 Task: Delete an unnecessary branch from your project.
Action: Mouse moved to (741, 227)
Screenshot: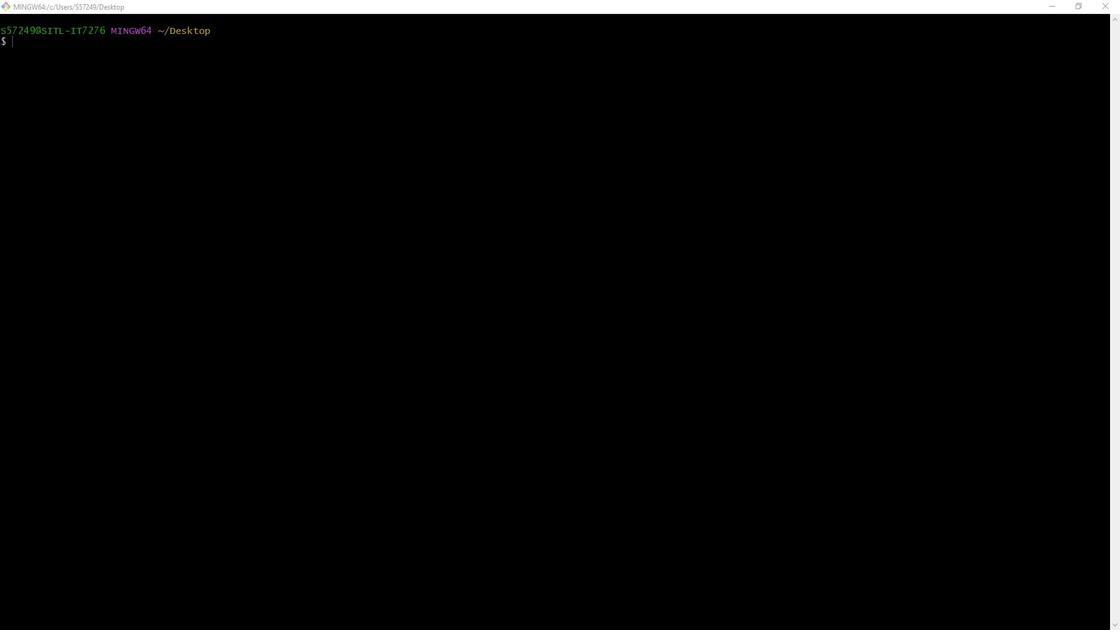 
Action: Mouse pressed left at (741, 227)
Screenshot: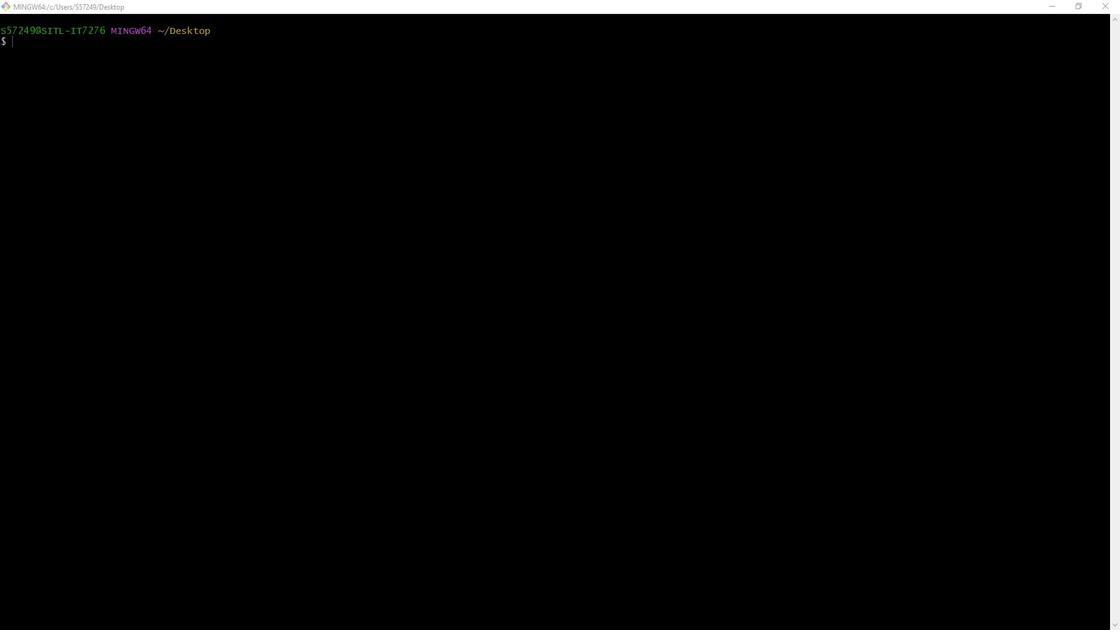 
Action: Mouse moved to (891, 64)
Screenshot: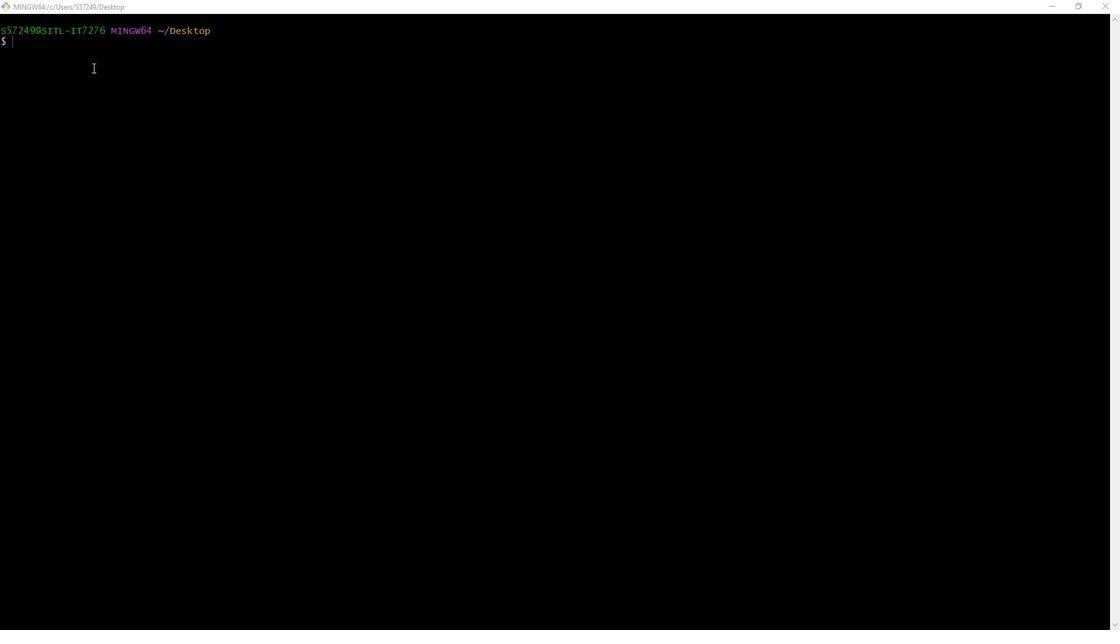 
Action: Mouse pressed left at (891, 64)
Screenshot: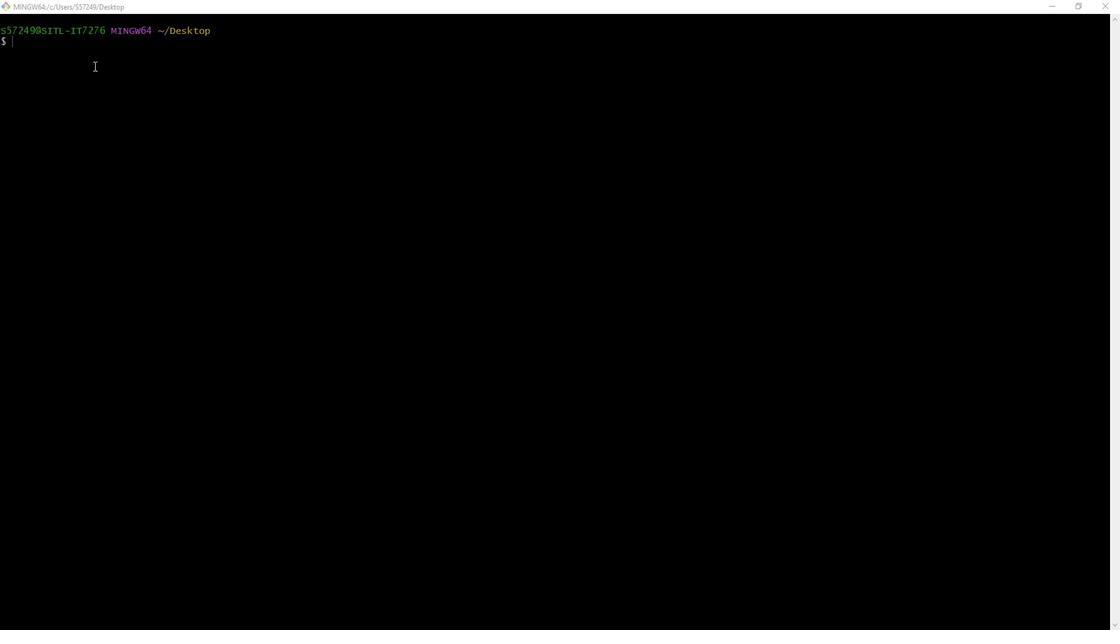 
Action: Key pressed ls<Key.enter>cd<Key.space><Key.shift>Git<Key.enter>git<Key.space>branch<Key.enter>git<Key.space>branch<Key.space>-d<Key.space>
Screenshot: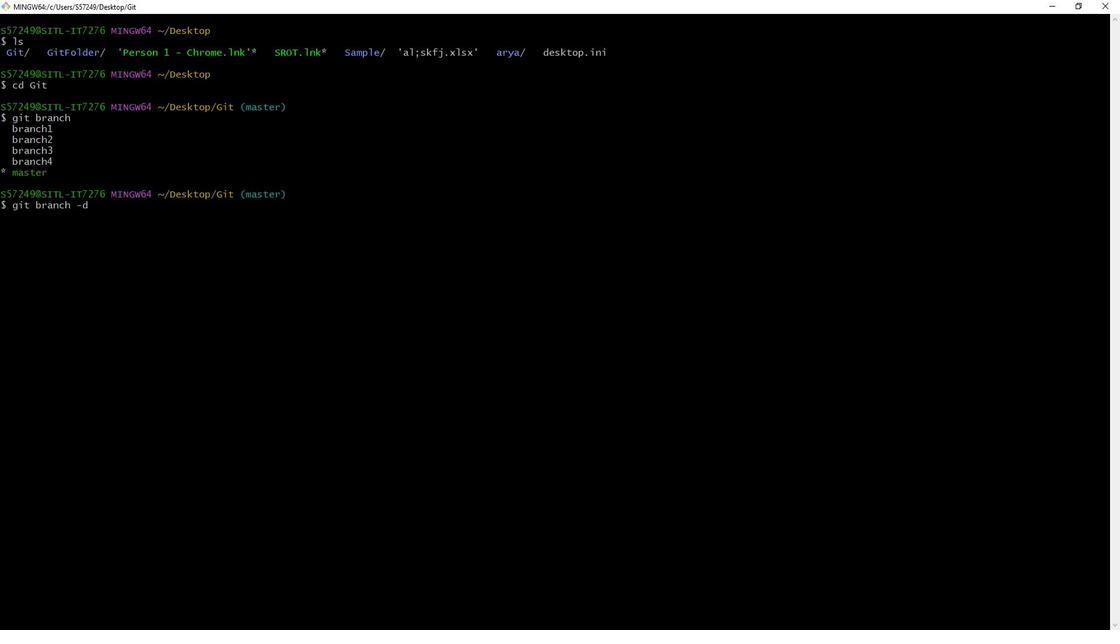
Action: Mouse moved to (483, 247)
Screenshot: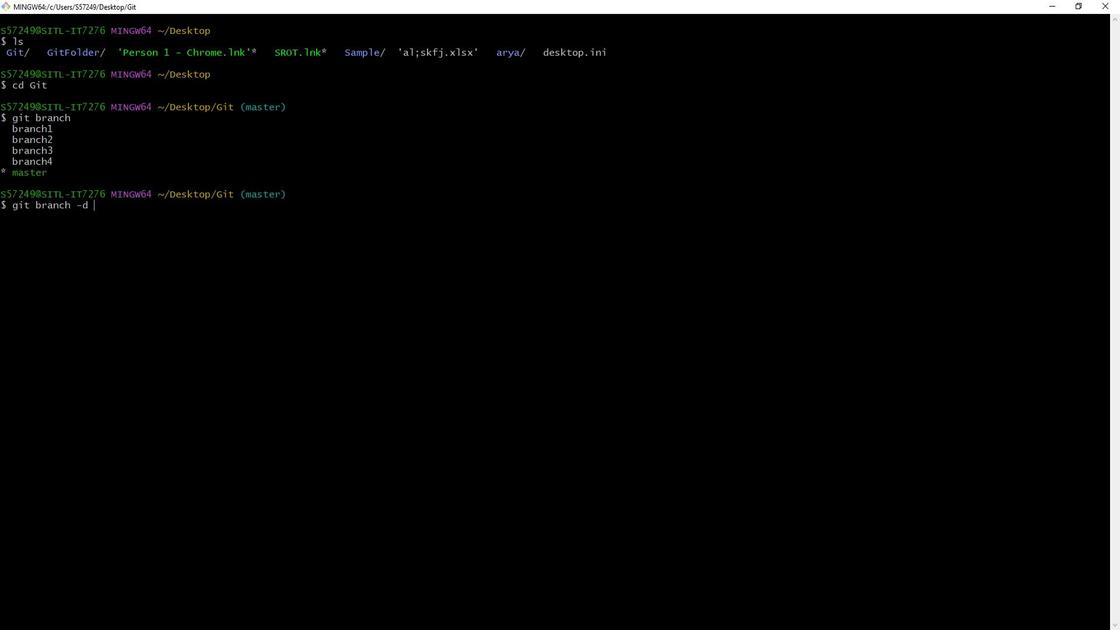 
Action: Mouse scrolled (483, 248) with delta (0, 0)
Screenshot: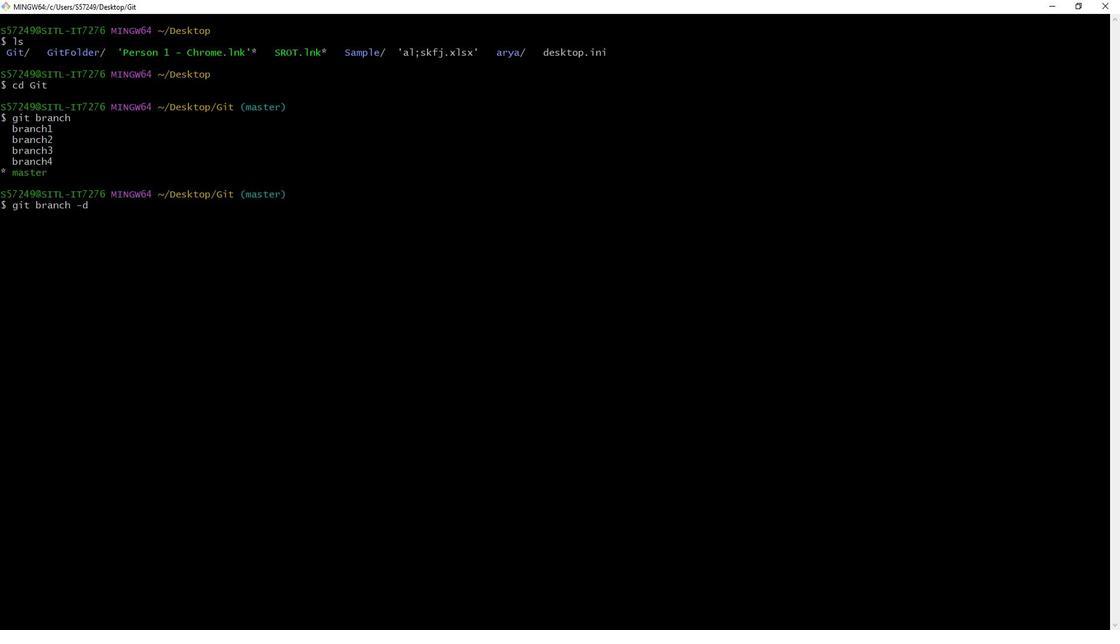 
Action: Mouse scrolled (483, 248) with delta (0, 0)
Screenshot: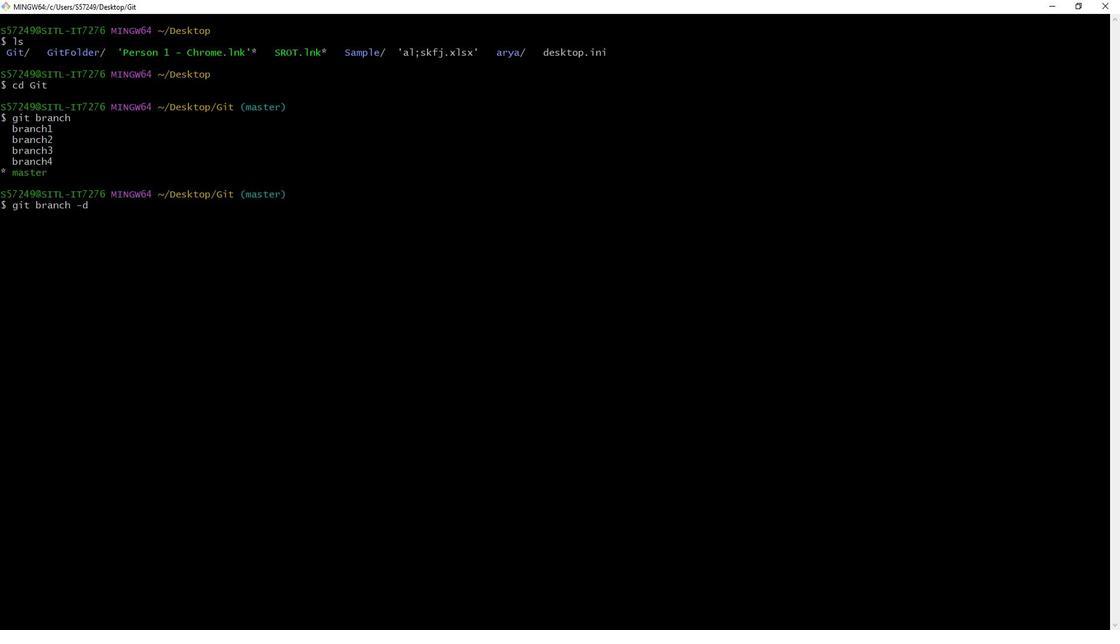 
Action: Mouse scrolled (483, 248) with delta (0, 0)
Screenshot: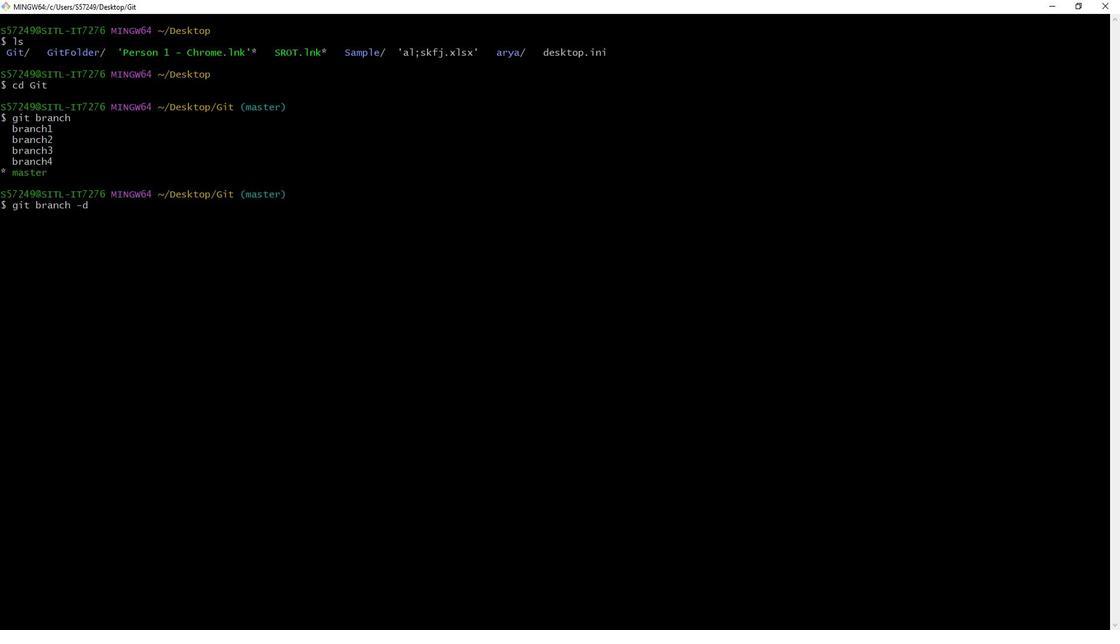 
Action: Mouse moved to (733, 248)
Screenshot: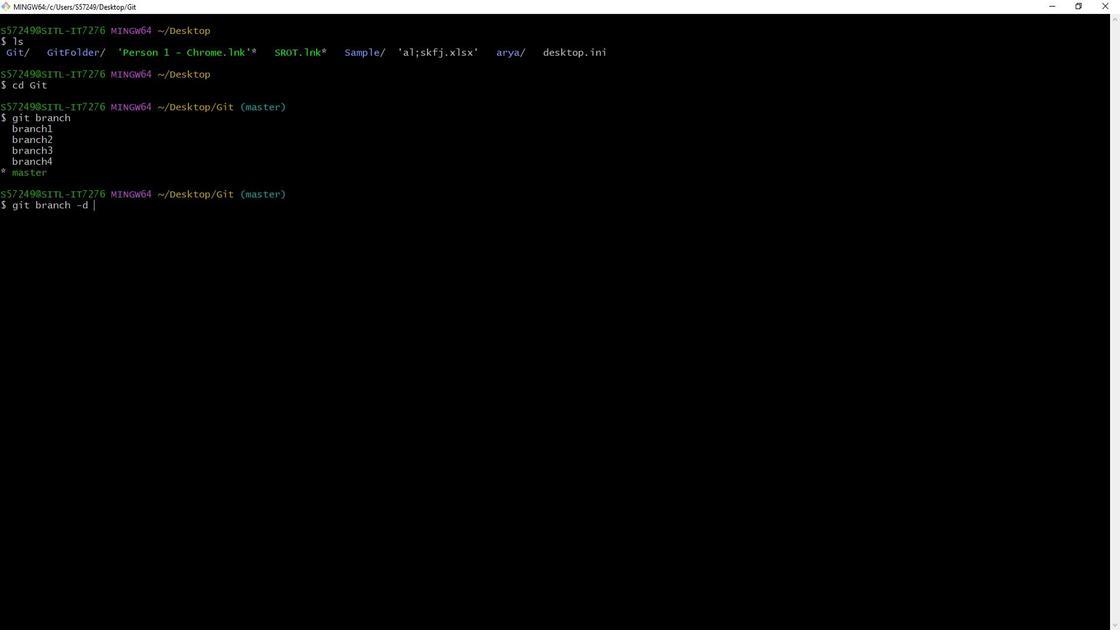 
Action: Mouse scrolled (733, 248) with delta (0, 0)
Screenshot: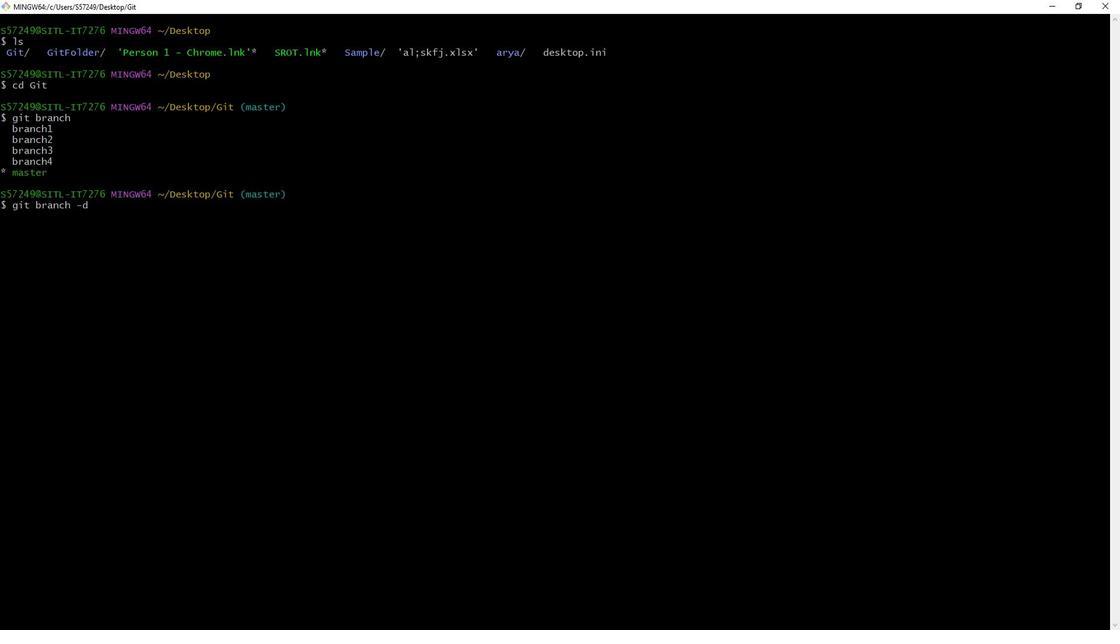
Action: Mouse scrolled (733, 248) with delta (0, 0)
Screenshot: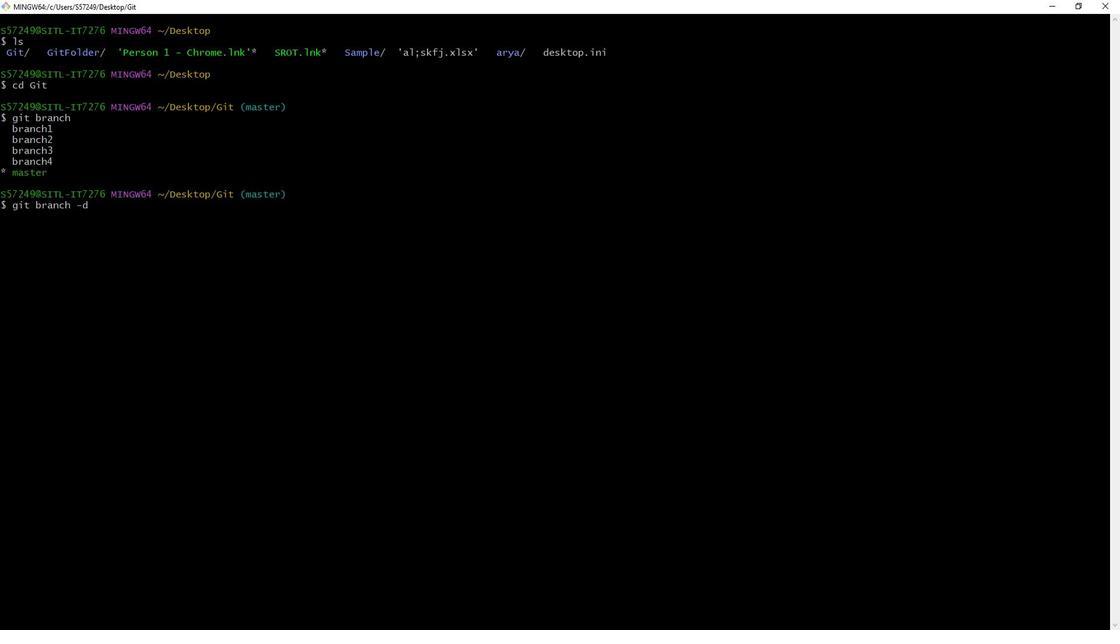
Action: Mouse moved to (966, 210)
Screenshot: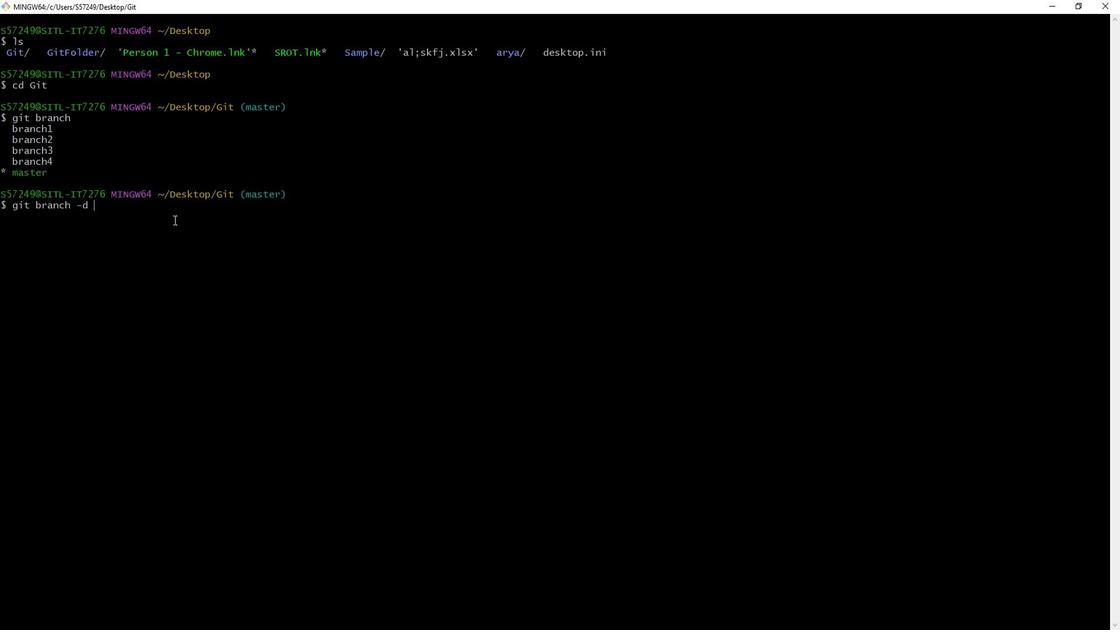 
Action: Mouse pressed left at (966, 210)
Screenshot: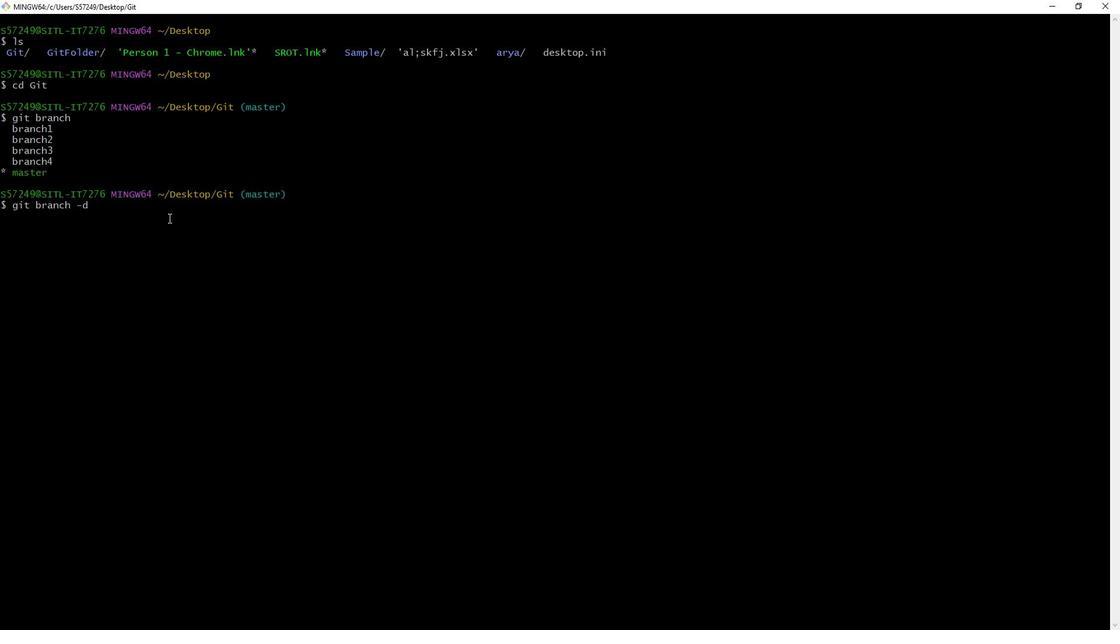 
Action: Key pressed branch1<Key.enter>git<Key.space>branch<Key.enter>
Screenshot: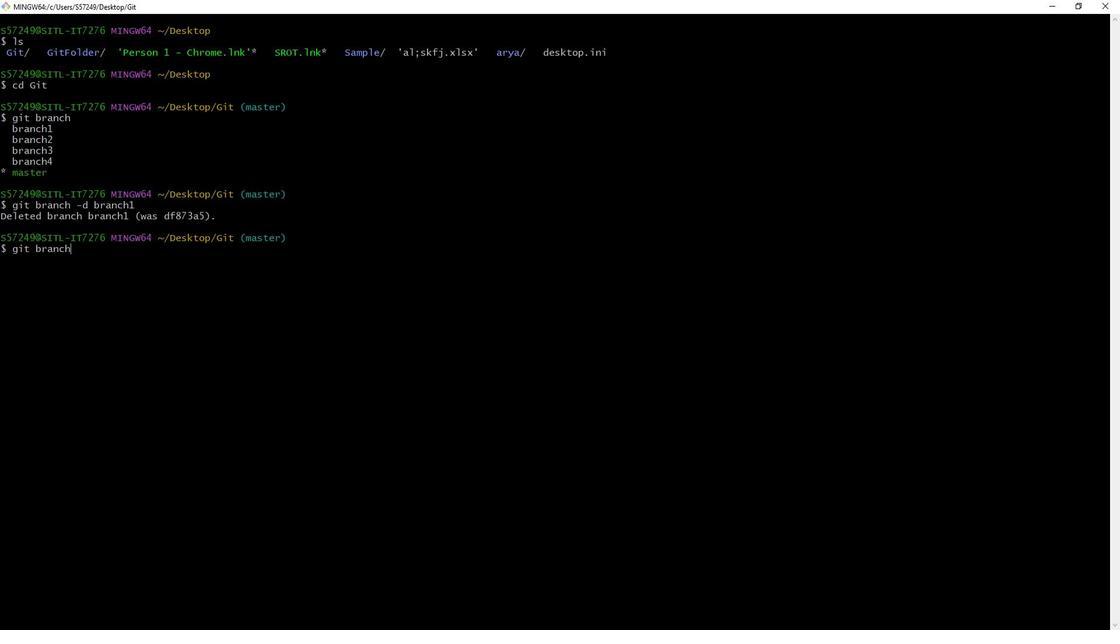 
Action: Mouse moved to (409, 435)
Screenshot: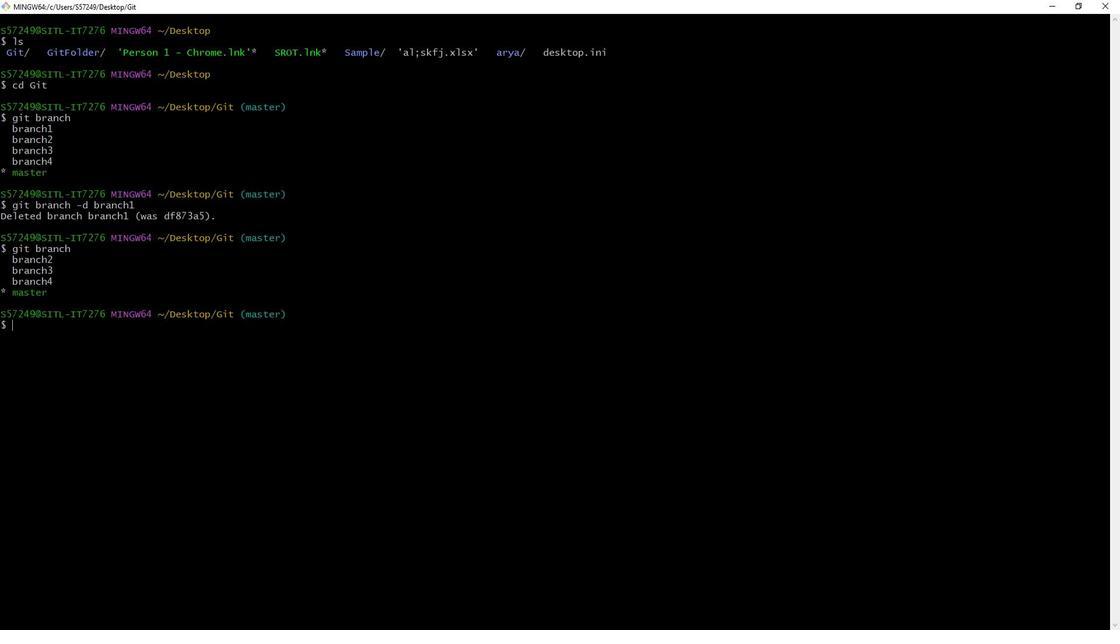 
Action: Mouse pressed left at (409, 435)
Screenshot: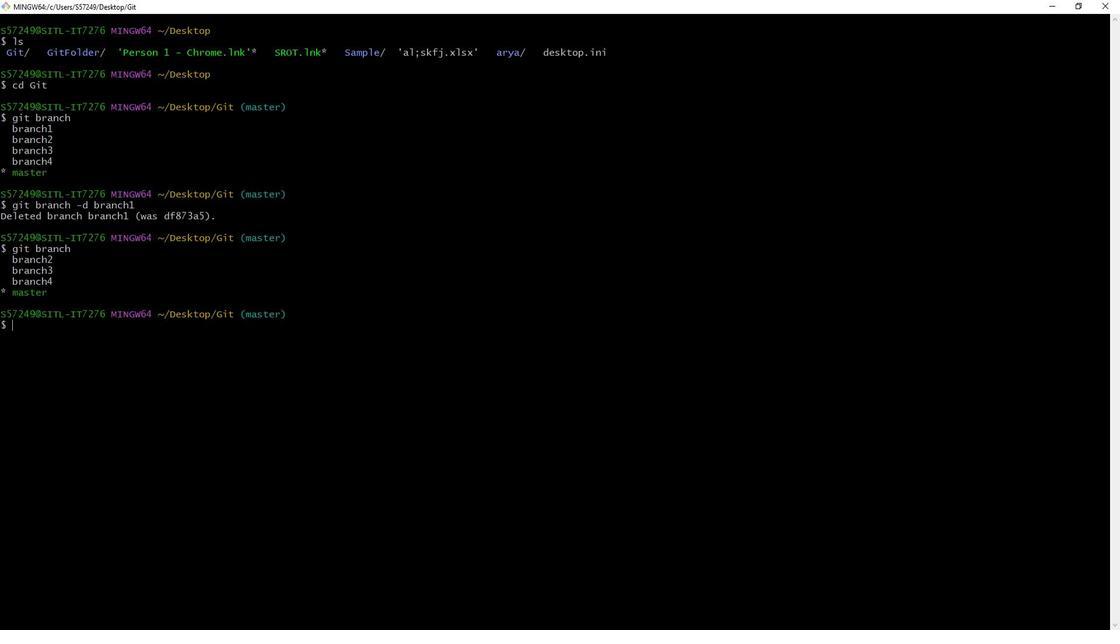 
Action: Mouse moved to (466, 385)
Screenshot: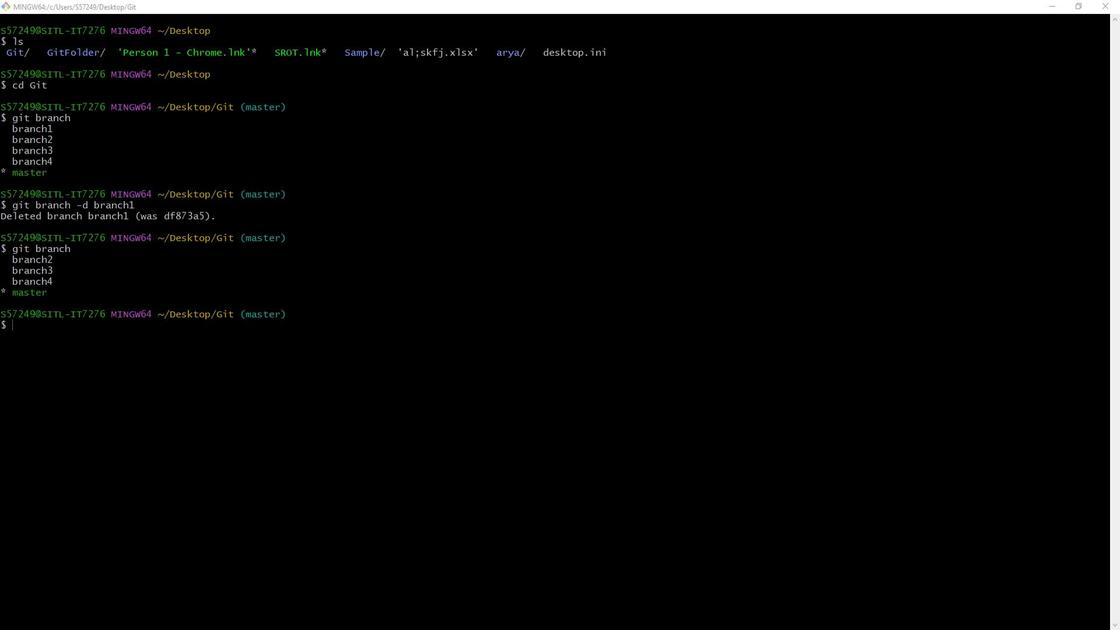 
Action: Mouse pressed left at (466, 385)
Screenshot: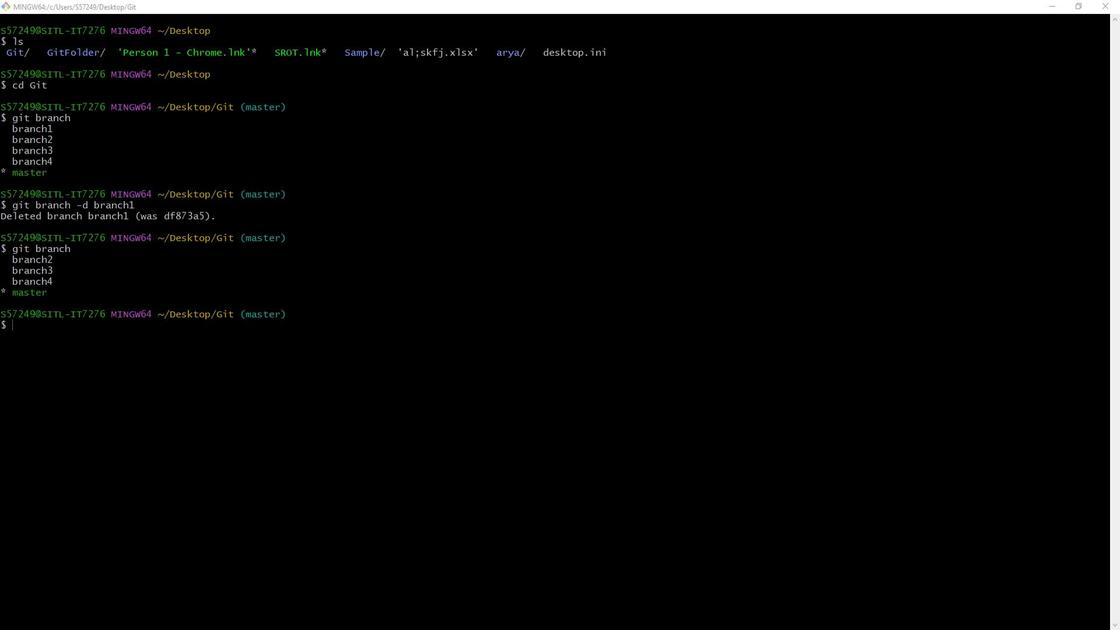 
Action: Mouse moved to (491, 277)
Screenshot: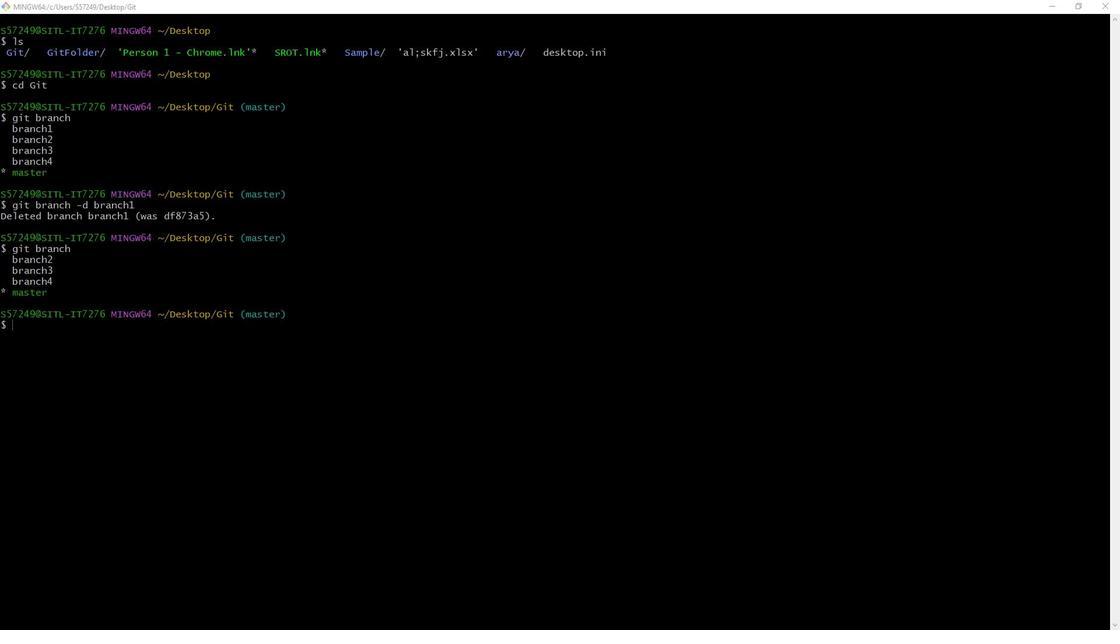 
